 Task: Create a task  Add support for voice commands to the mobile app , assign it to team member softage.7@softage.net in the project Transform and update the status of the task to  At Risk , set the priority of the task to Medium.
Action: Mouse moved to (54, 490)
Screenshot: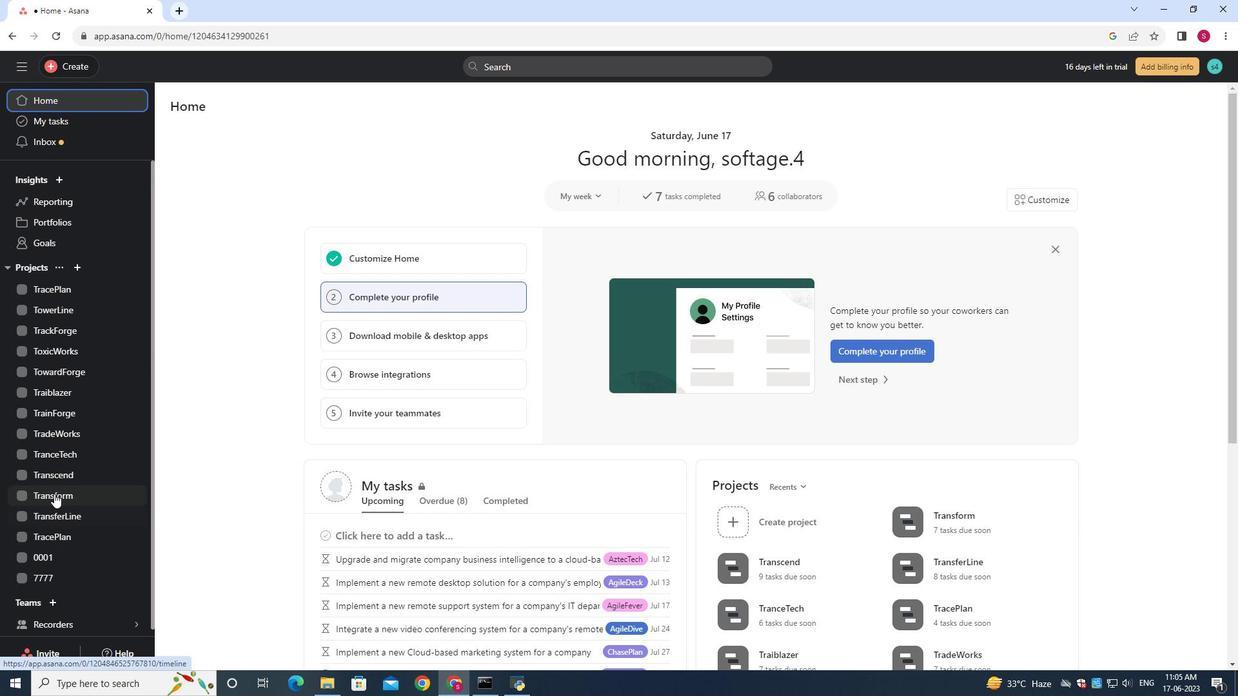 
Action: Mouse pressed left at (54, 490)
Screenshot: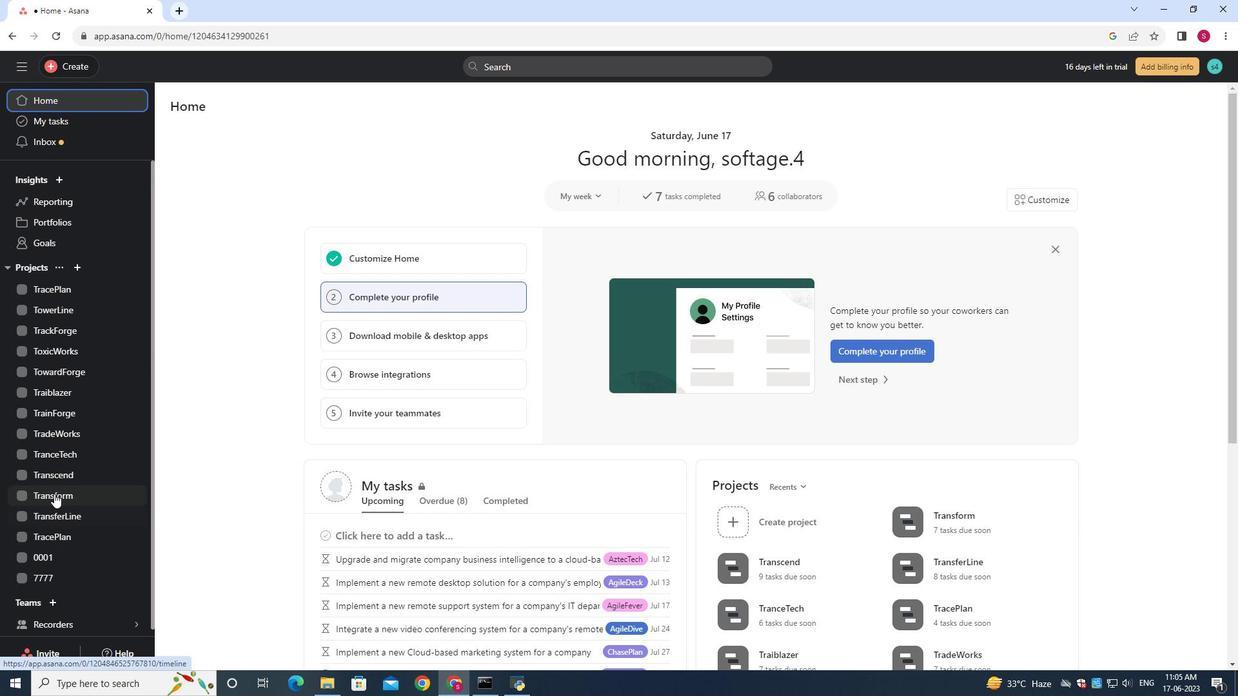 
Action: Mouse moved to (205, 167)
Screenshot: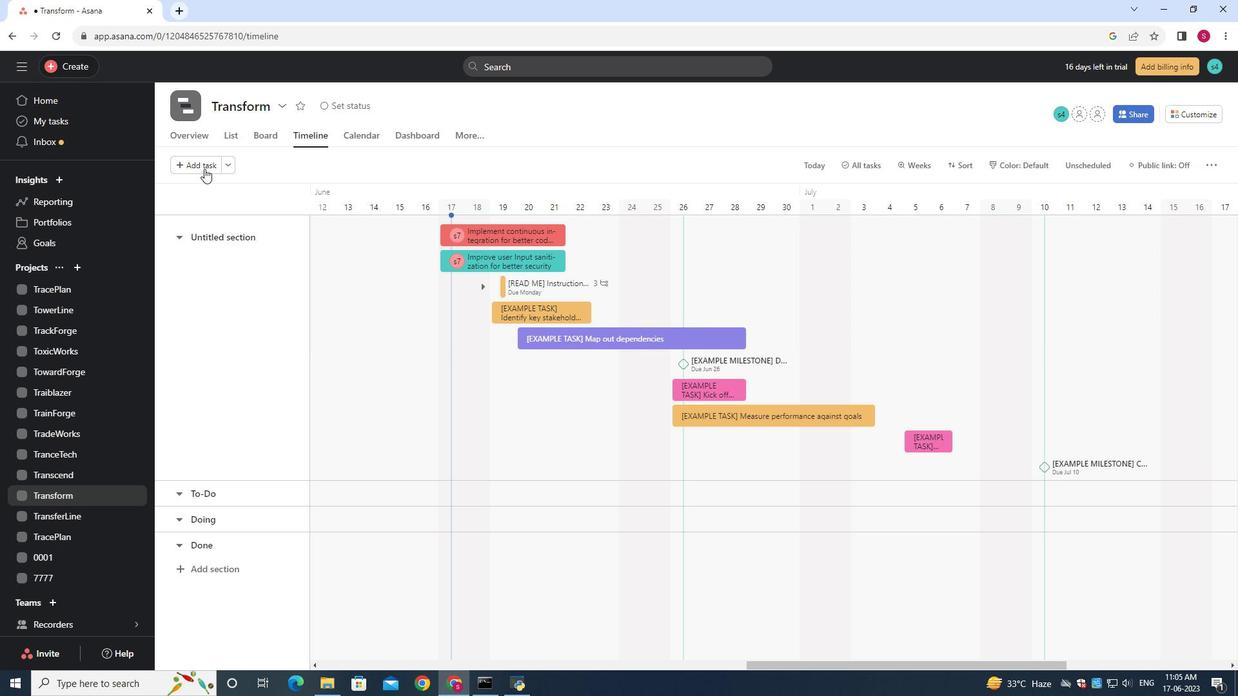 
Action: Mouse pressed left at (205, 167)
Screenshot: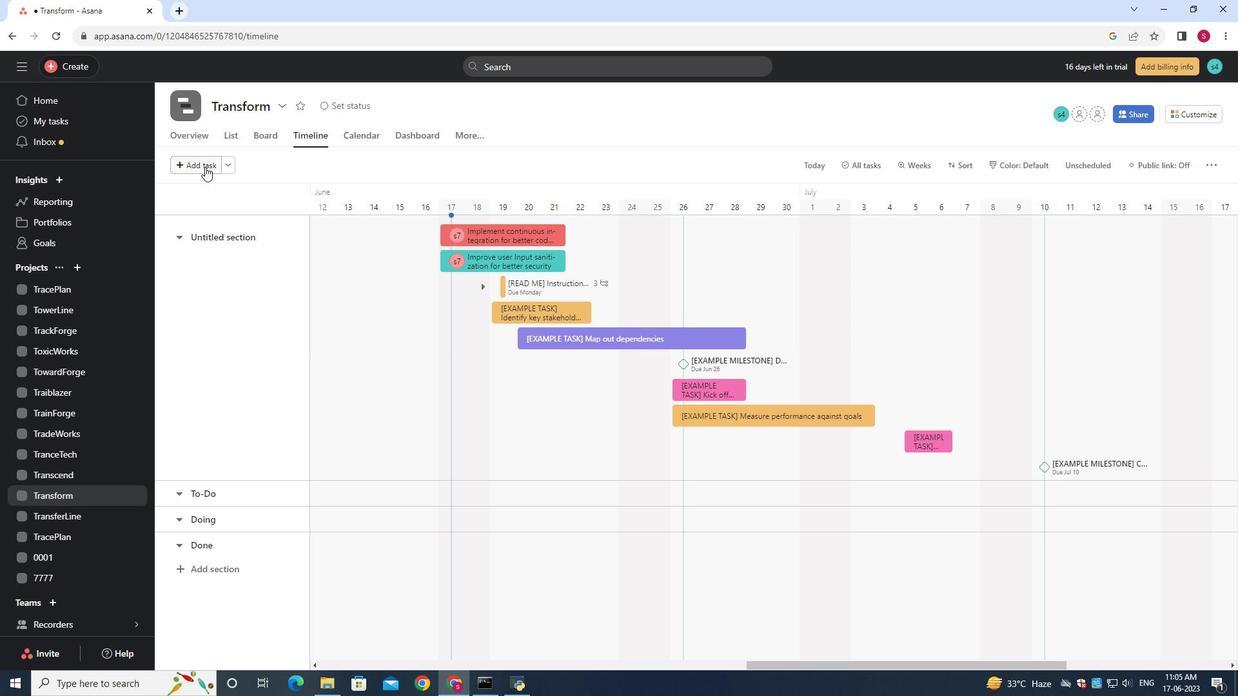 
Action: Mouse moved to (205, 171)
Screenshot: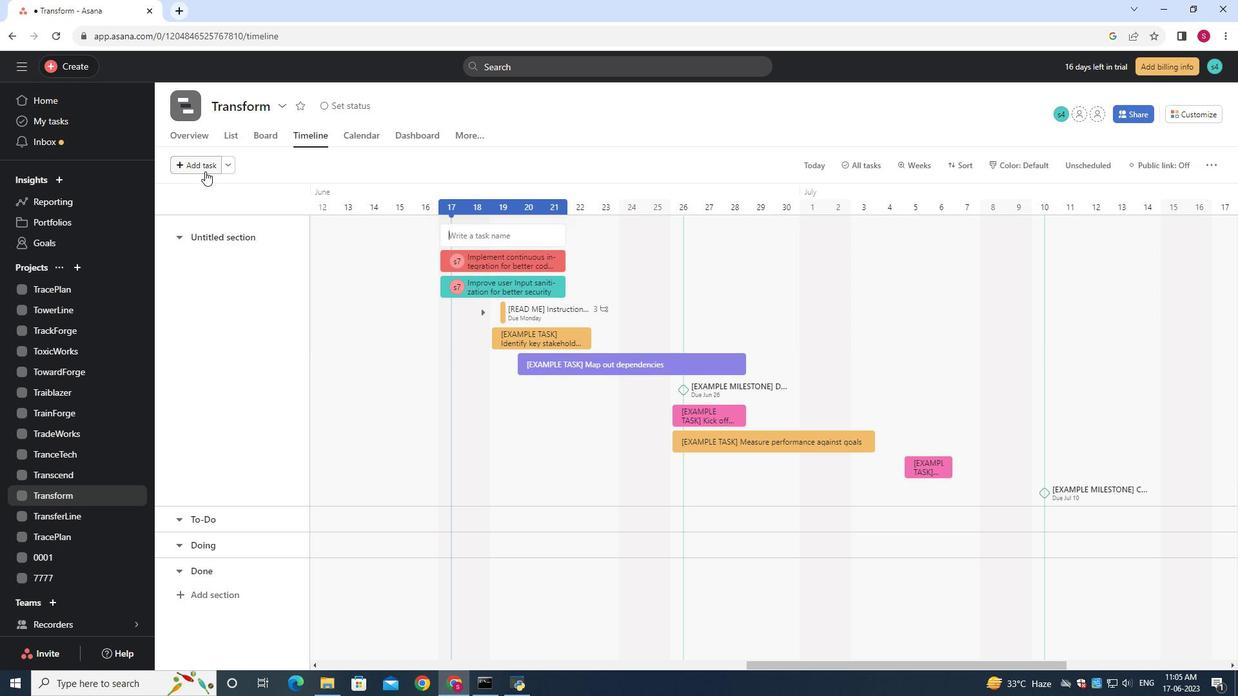 
Action: Key pressed <Key.shift>Add<Key.space>support<Key.space>for<Key.space>voice<Key.space>commands<Key.space>to<Key.space>the<Key.space>mobile<Key.space>app
Screenshot: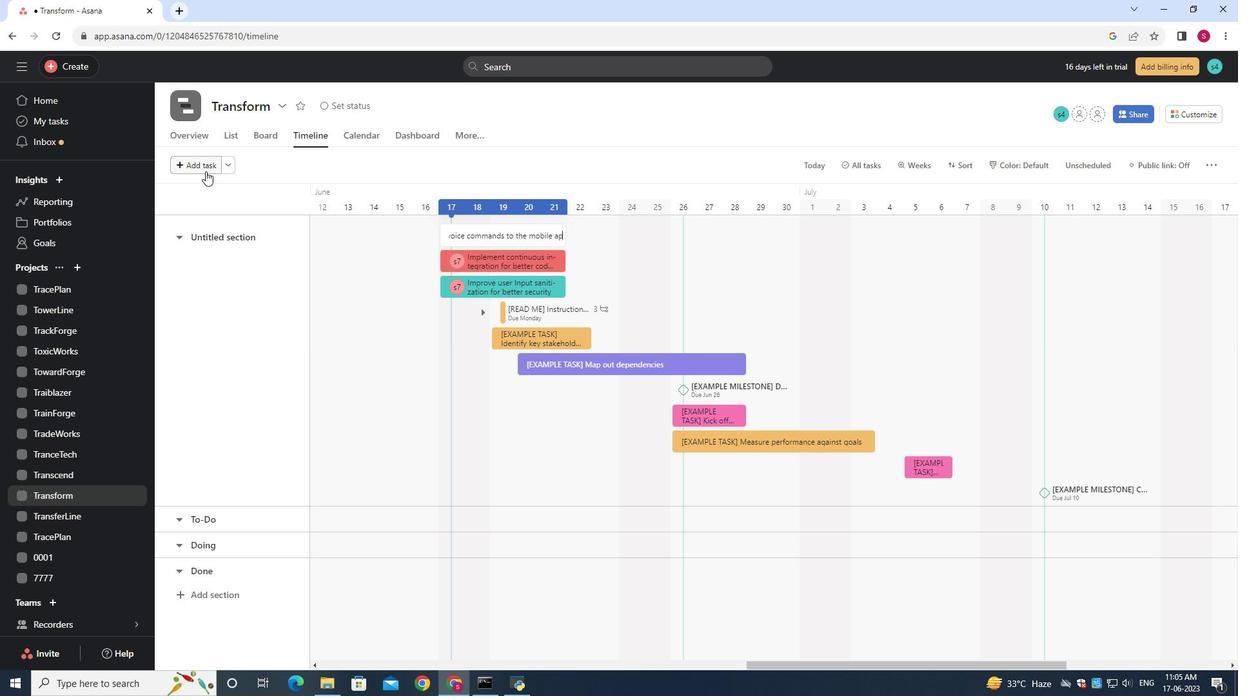 
Action: Mouse moved to (478, 237)
Screenshot: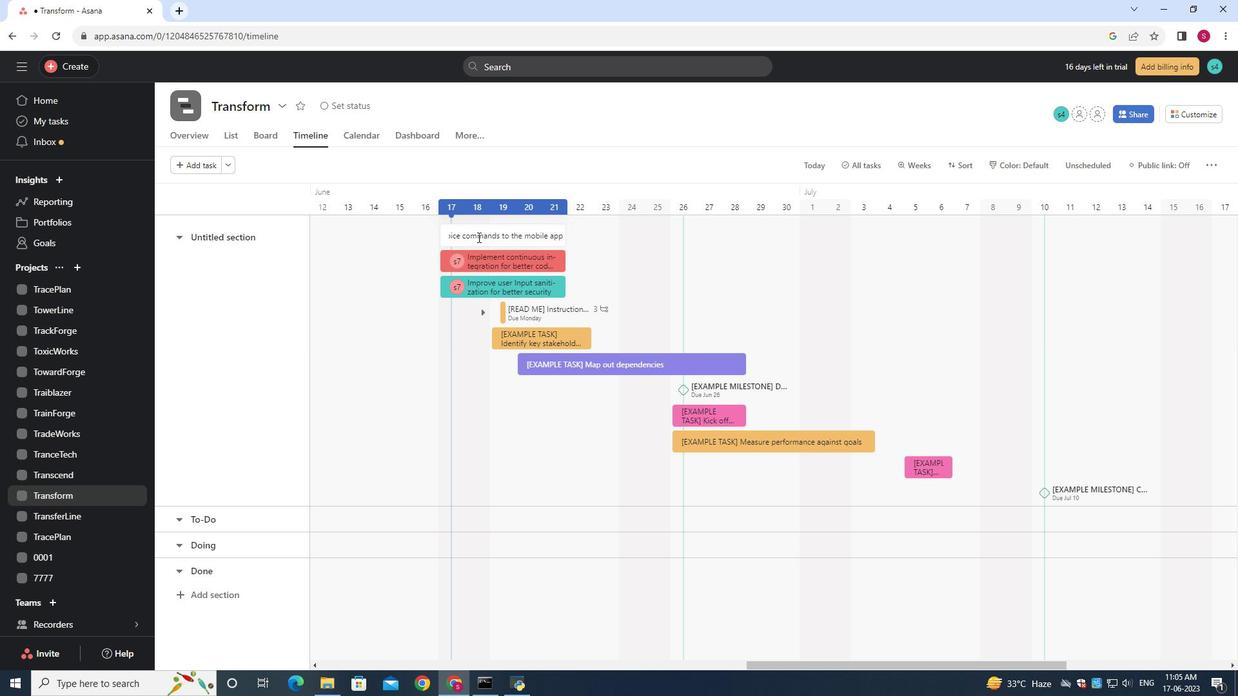 
Action: Mouse pressed left at (478, 237)
Screenshot: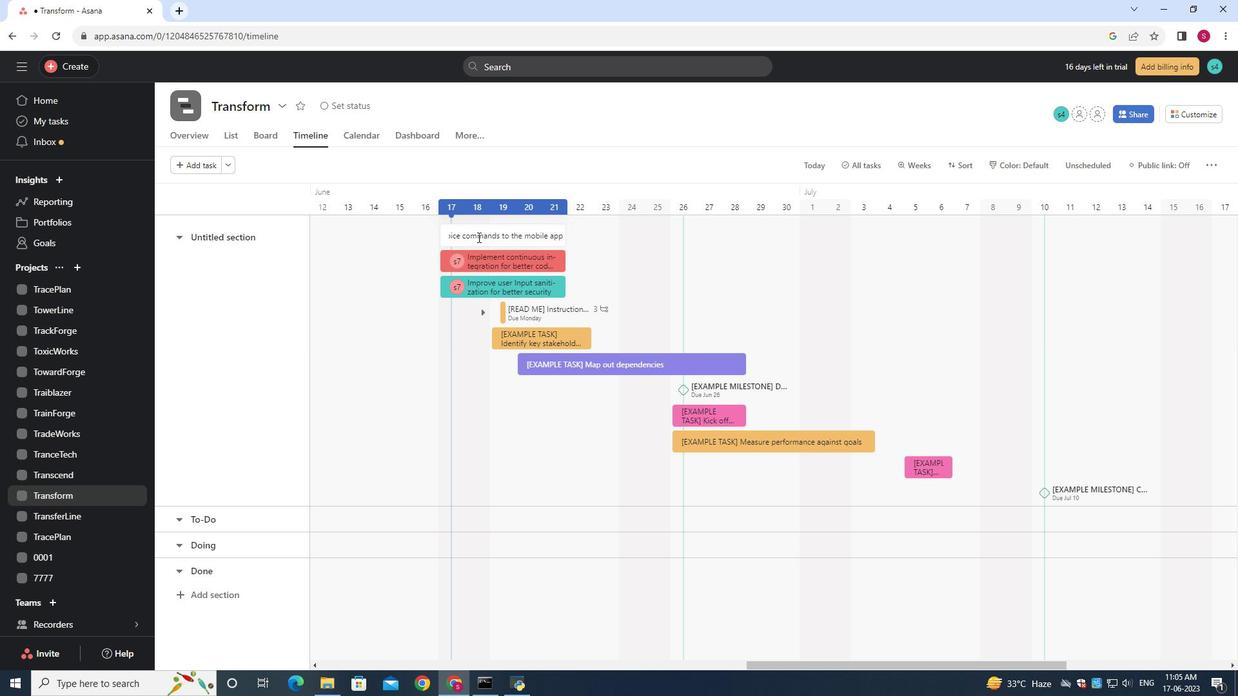 
Action: Mouse moved to (928, 236)
Screenshot: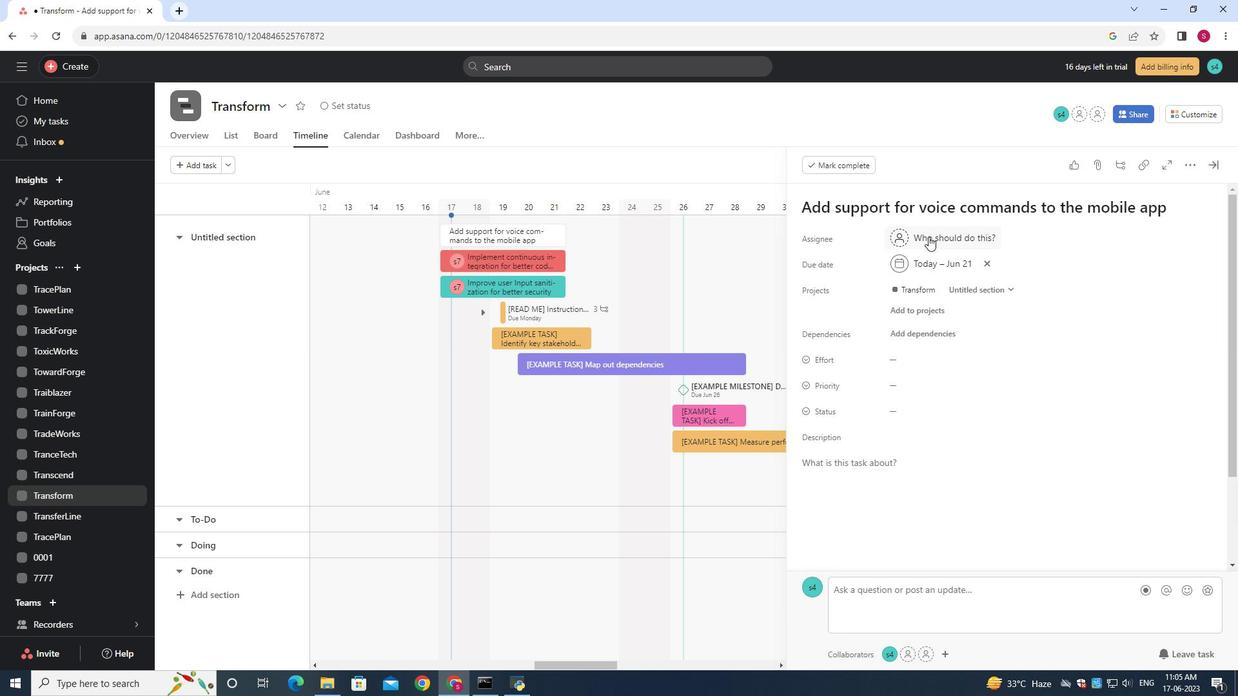 
Action: Mouse pressed left at (928, 236)
Screenshot: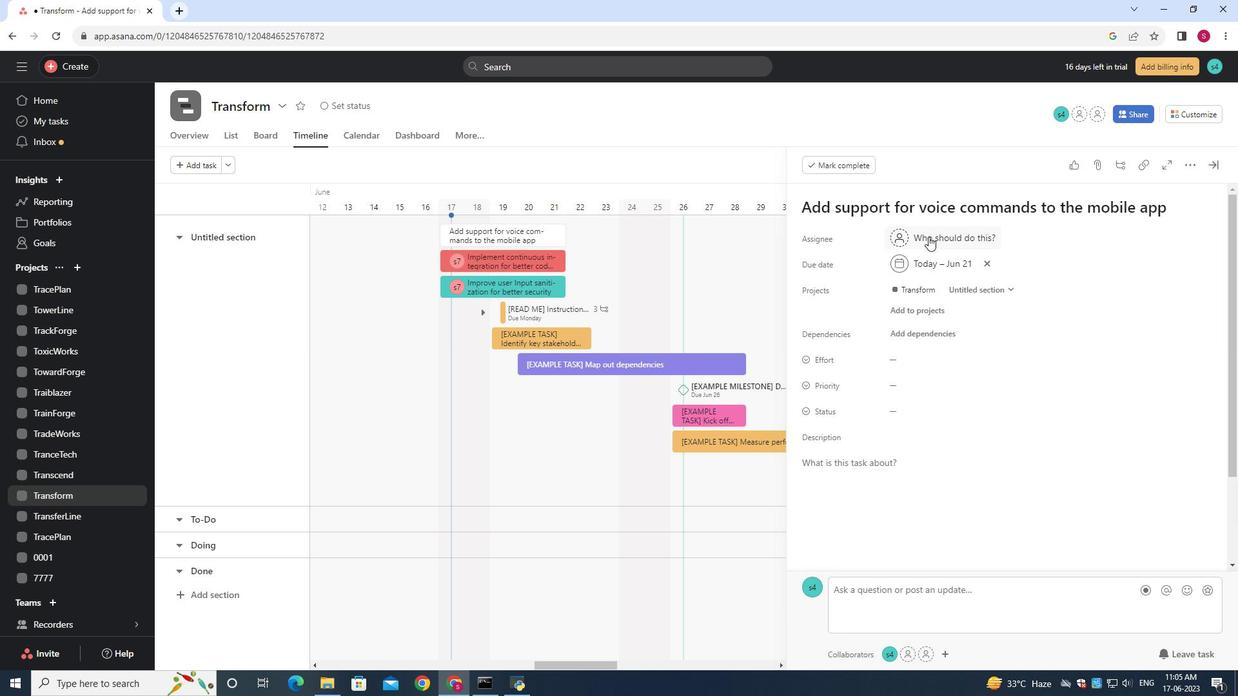 
Action: Mouse moved to (921, 235)
Screenshot: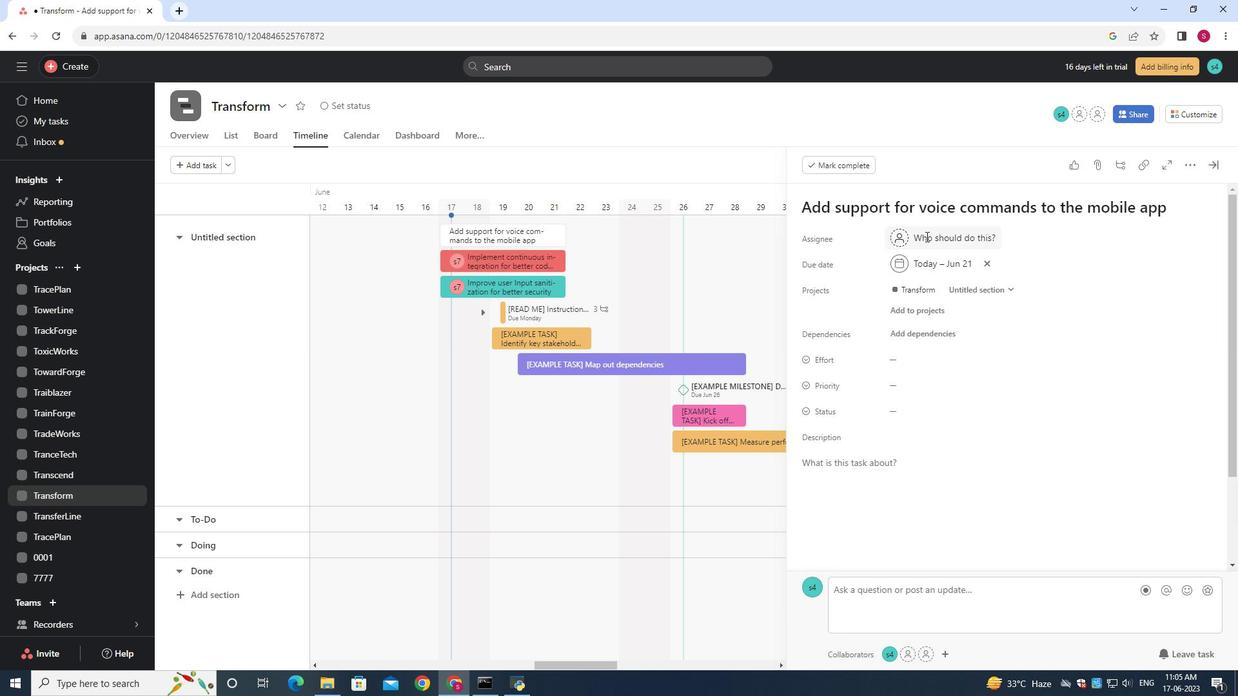 
Action: Key pressed softage.7<Key.shift>@softage.net
Screenshot: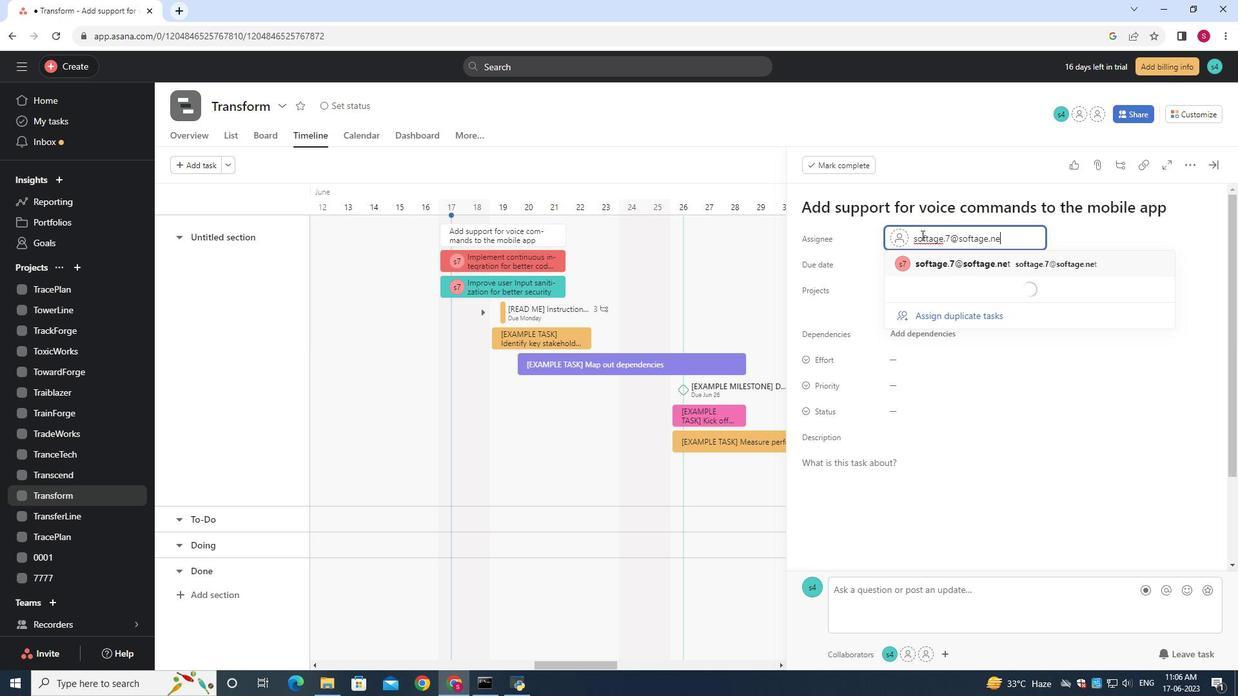 
Action: Mouse moved to (957, 265)
Screenshot: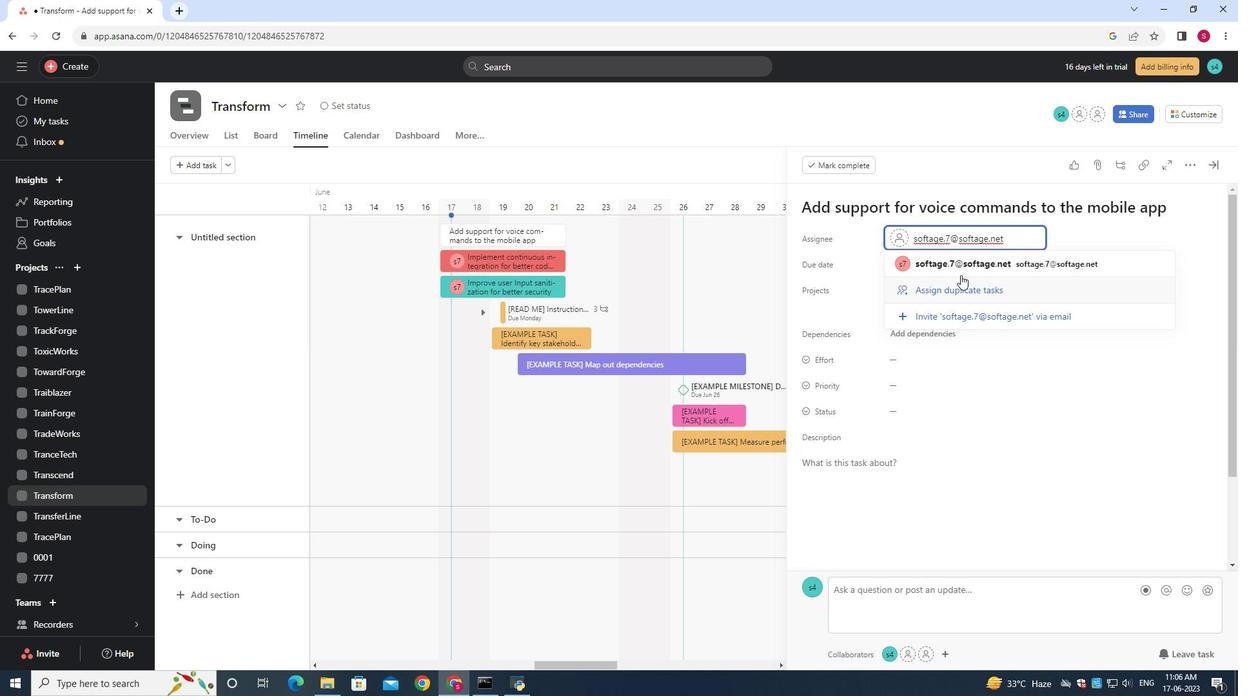 
Action: Mouse pressed left at (957, 265)
Screenshot: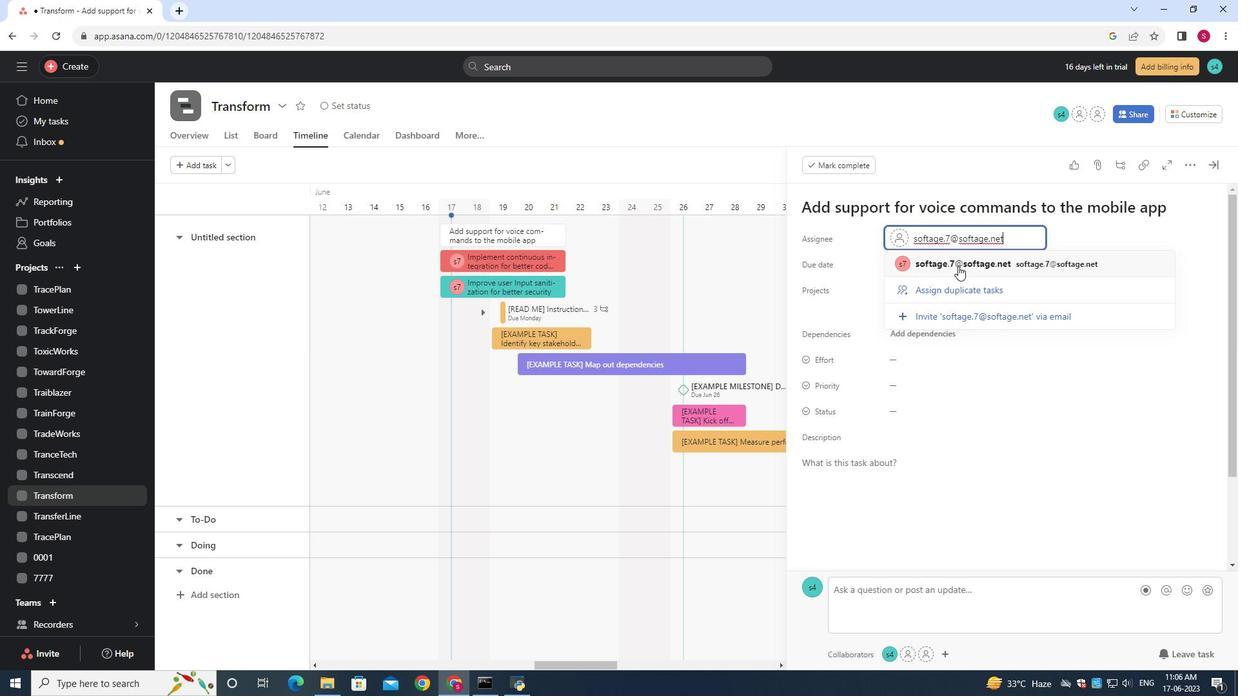 
Action: Mouse moved to (898, 413)
Screenshot: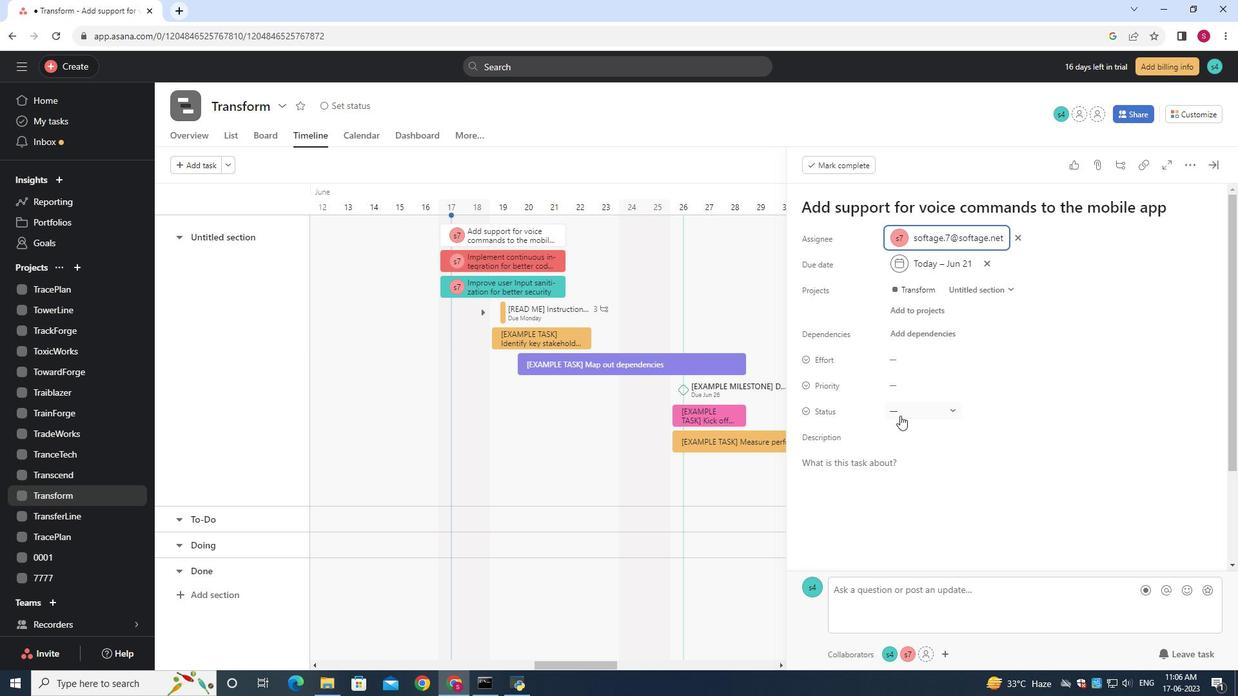 
Action: Mouse pressed left at (898, 413)
Screenshot: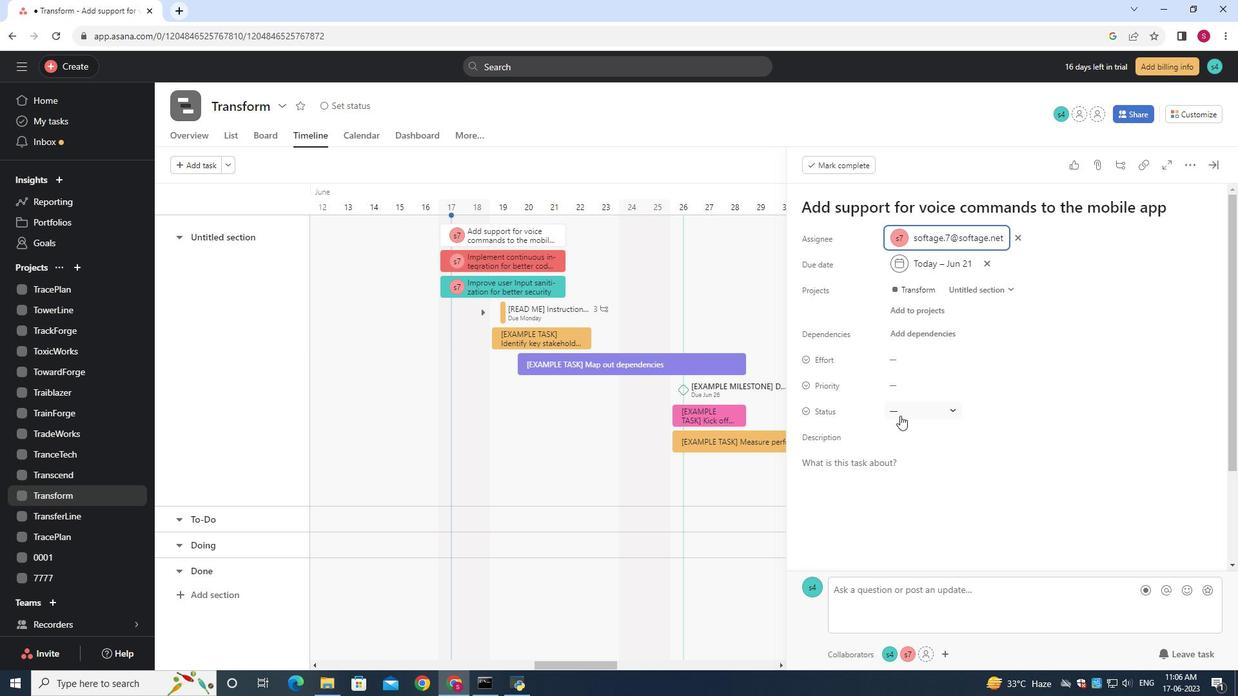 
Action: Mouse moved to (923, 475)
Screenshot: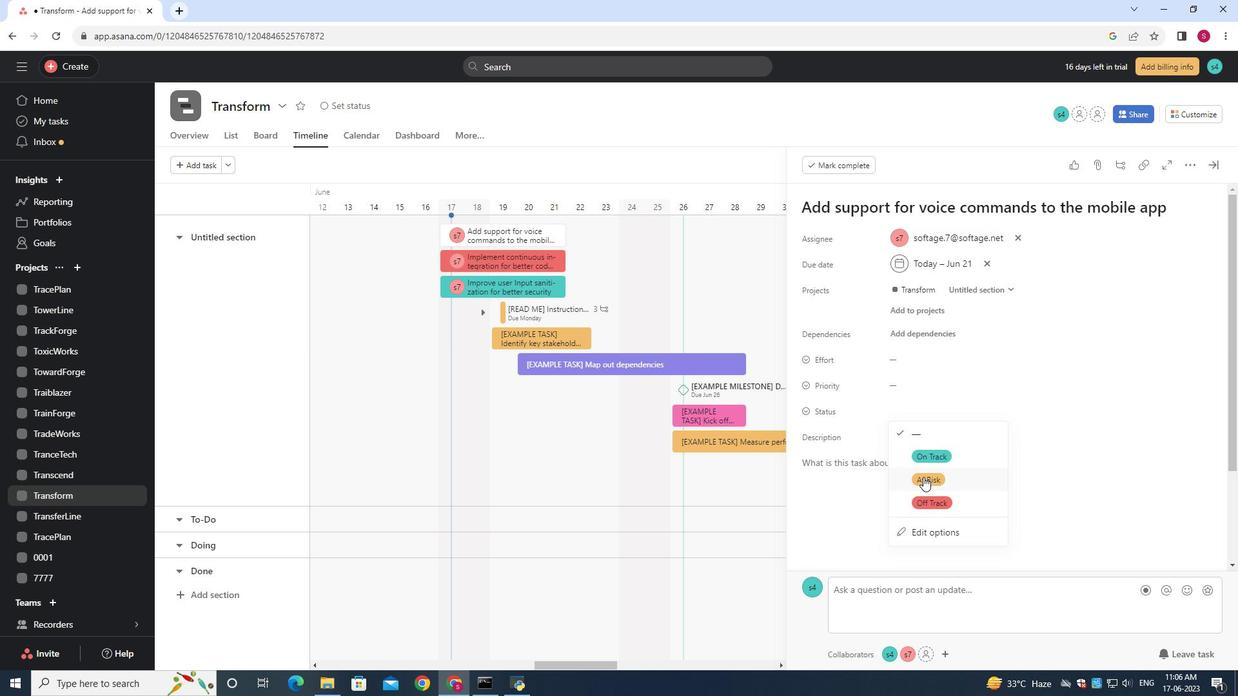 
Action: Mouse pressed left at (923, 475)
Screenshot: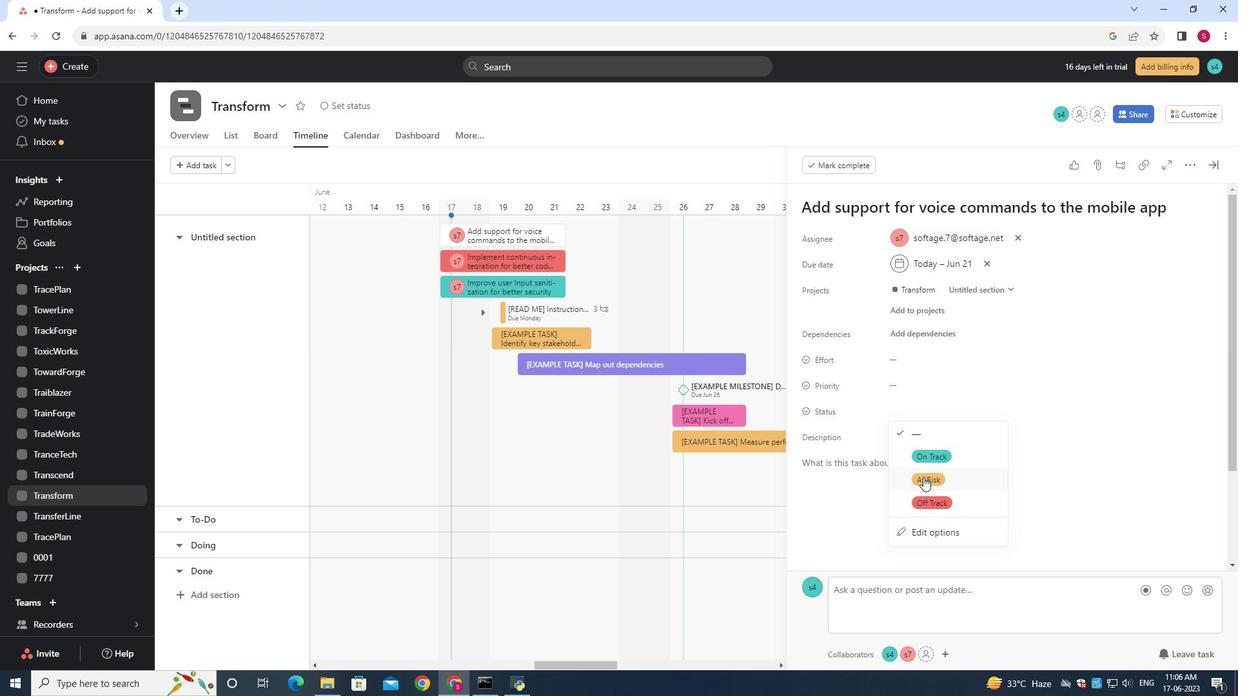 
Action: Mouse moved to (906, 386)
Screenshot: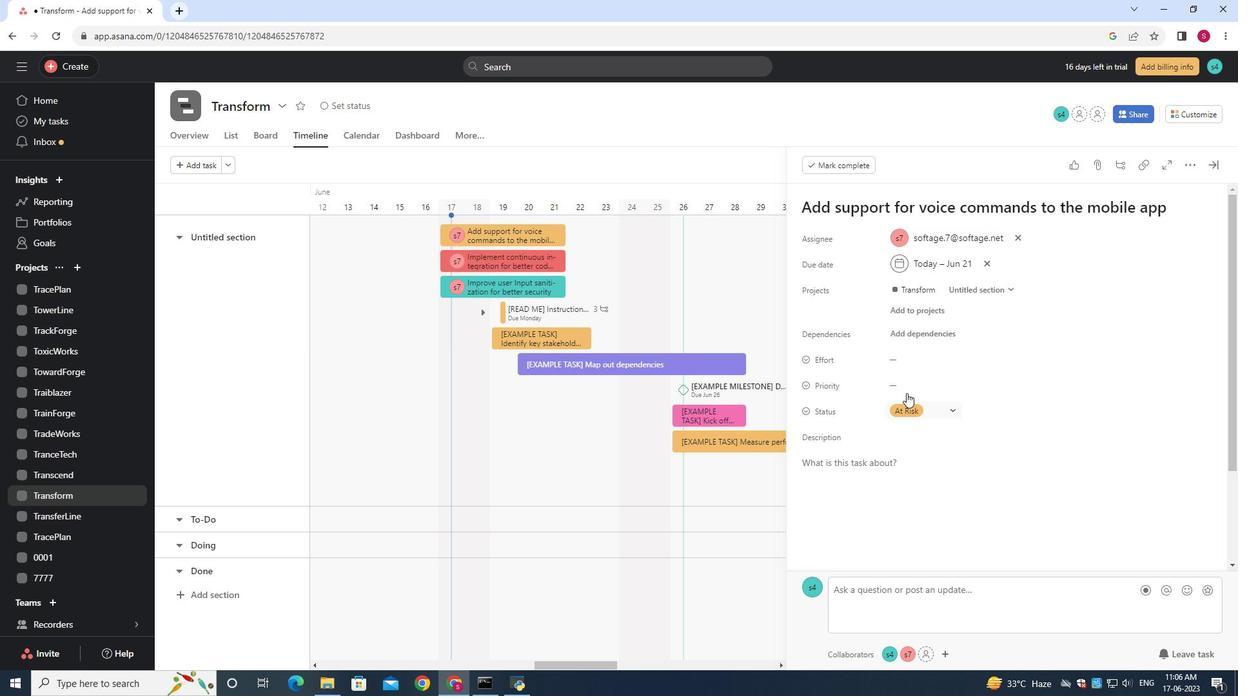 
Action: Mouse pressed left at (906, 386)
Screenshot: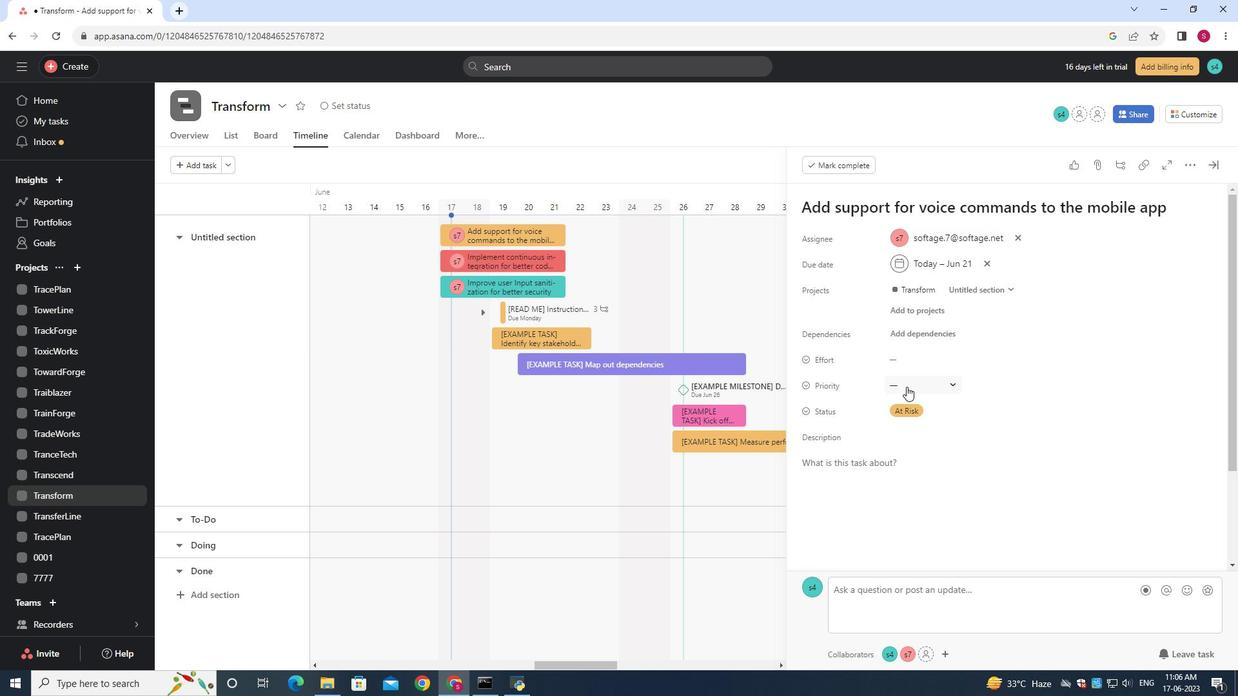 
Action: Mouse moved to (932, 455)
Screenshot: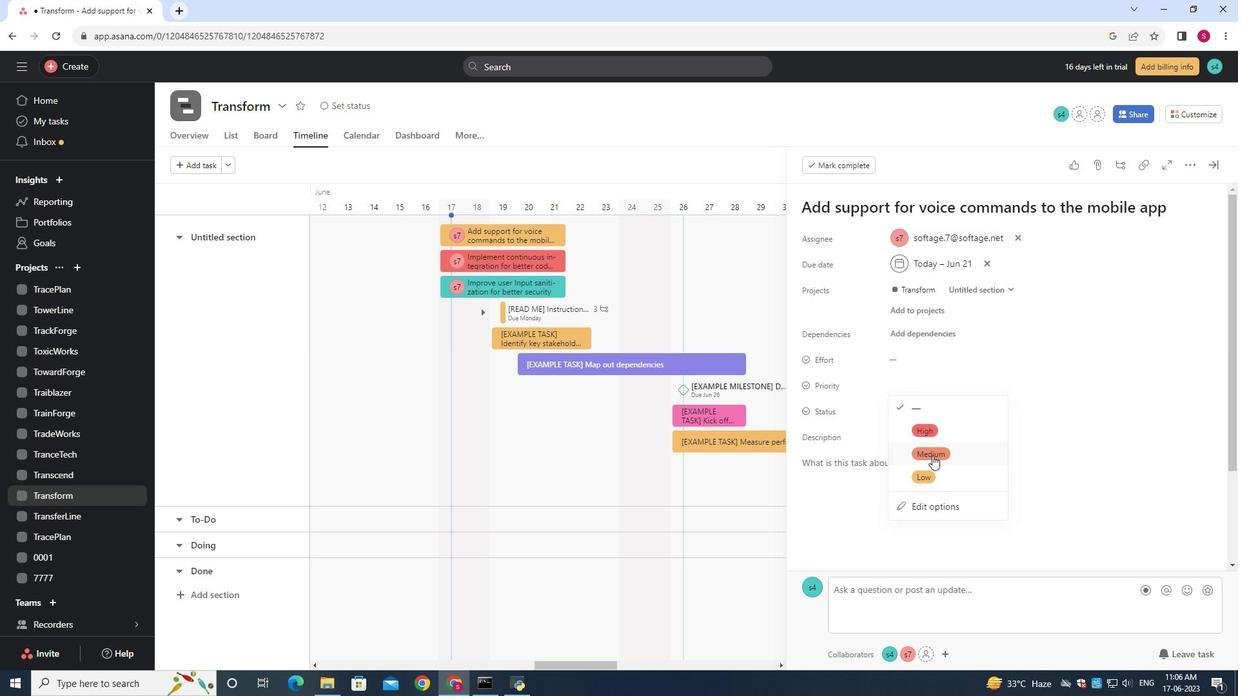 
Action: Mouse pressed left at (932, 455)
Screenshot: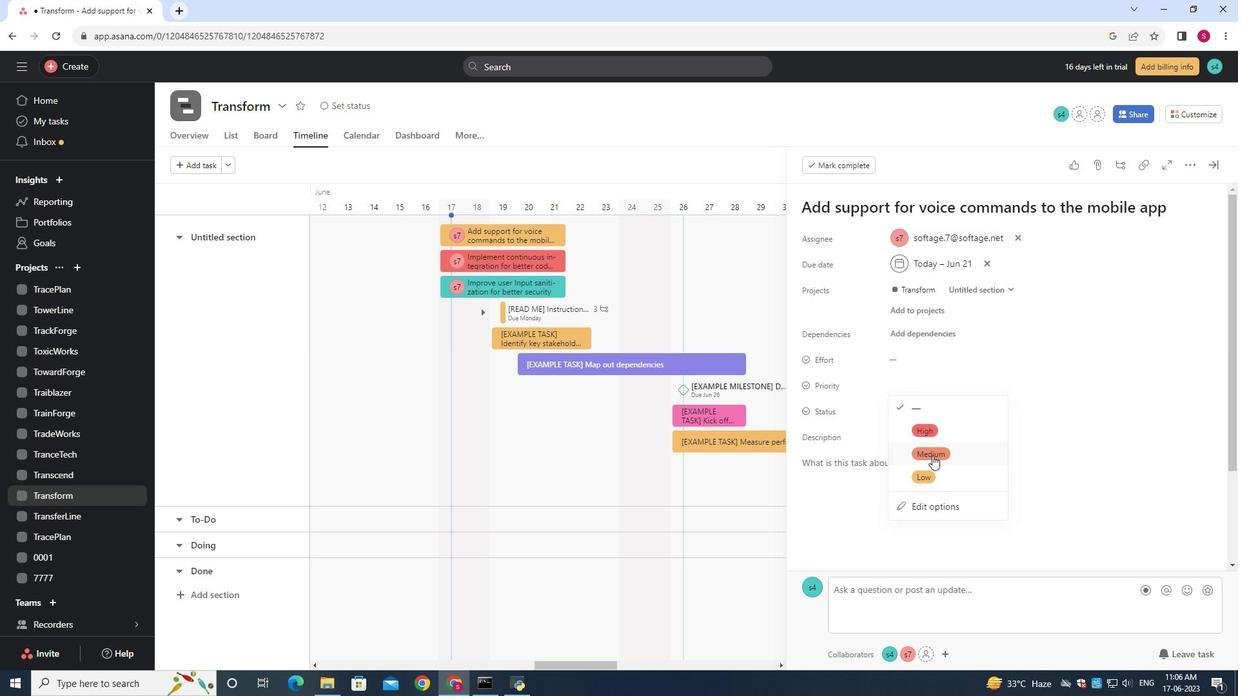 
Action: Mouse moved to (954, 397)
Screenshot: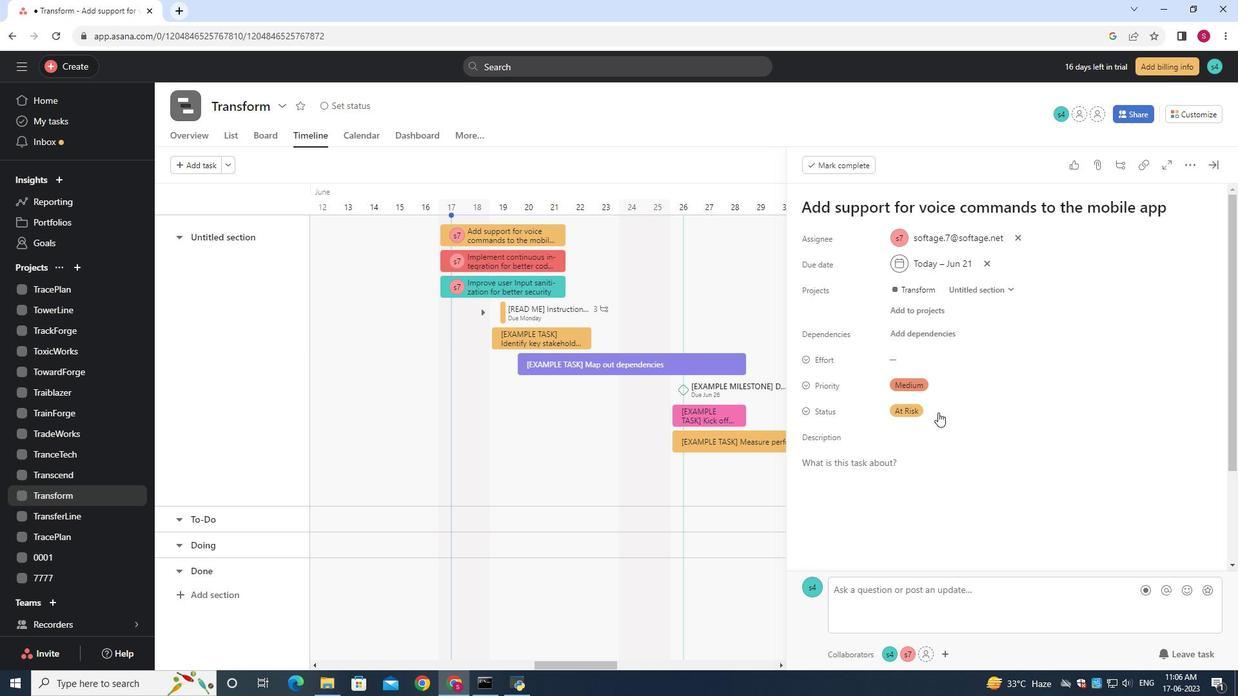 
